 Task: Create Card Employee Offboarding Review in Board Brand Ambassador Best Practices to Workspace Desktop Applications. Create Card Golf Review in Board Market Size Estimation to Workspace Desktop Applications. Create Card Employee Handbook Review in Board Social Media Influencer Social Media Takeover Campaign Creation and Management to Workspace Desktop Applications
Action: Mouse moved to (77, 293)
Screenshot: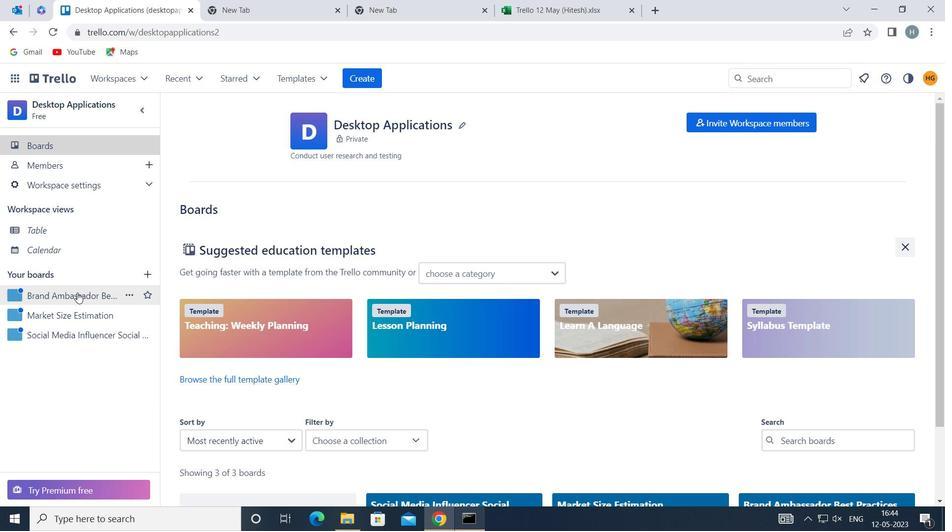 
Action: Mouse pressed left at (77, 293)
Screenshot: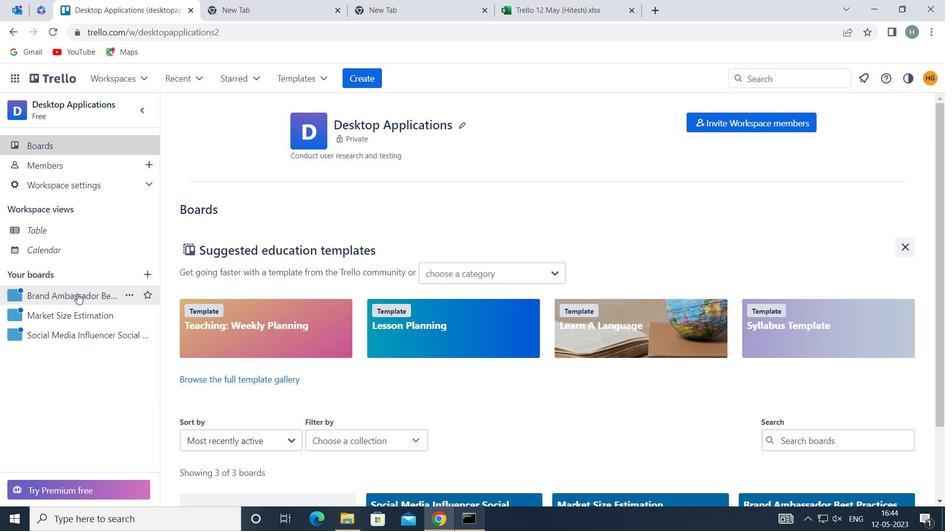 
Action: Mouse moved to (575, 181)
Screenshot: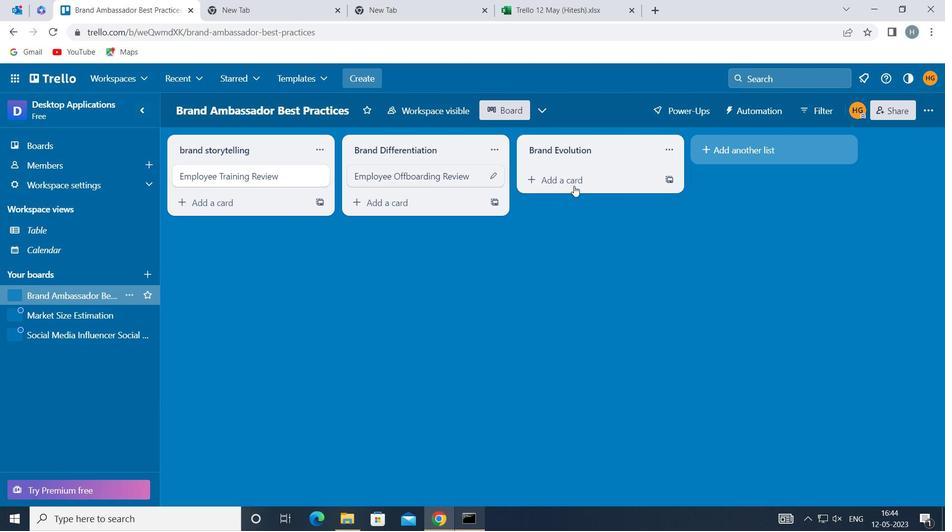 
Action: Mouse pressed left at (575, 181)
Screenshot: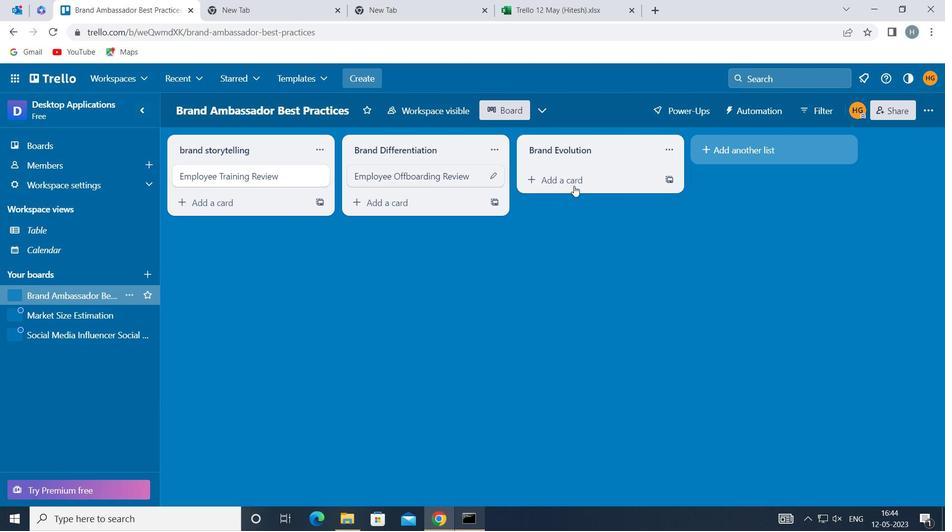 
Action: Key pressed <Key.shift>EMPLOYEE<Key.space><Key.shift>OFFBOARDING<Key.space><Key.shift>REVIEW
Screenshot: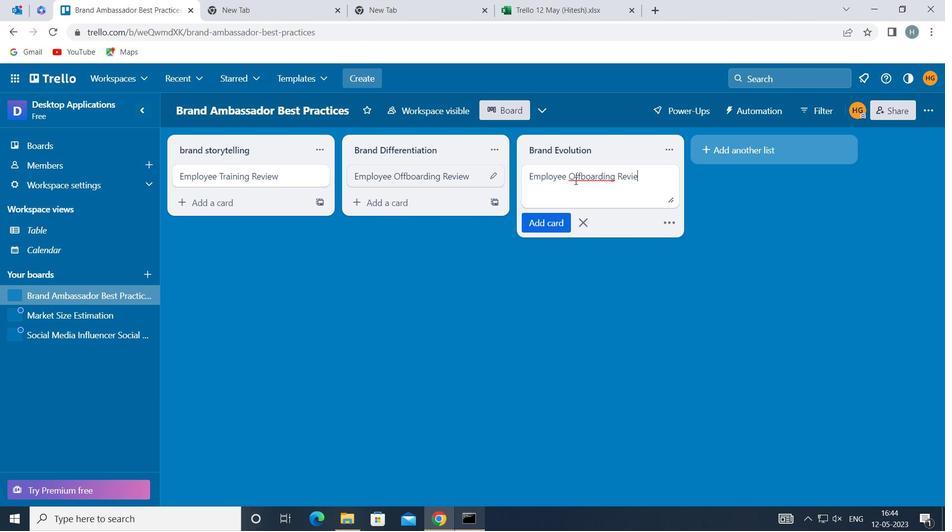 
Action: Mouse moved to (545, 220)
Screenshot: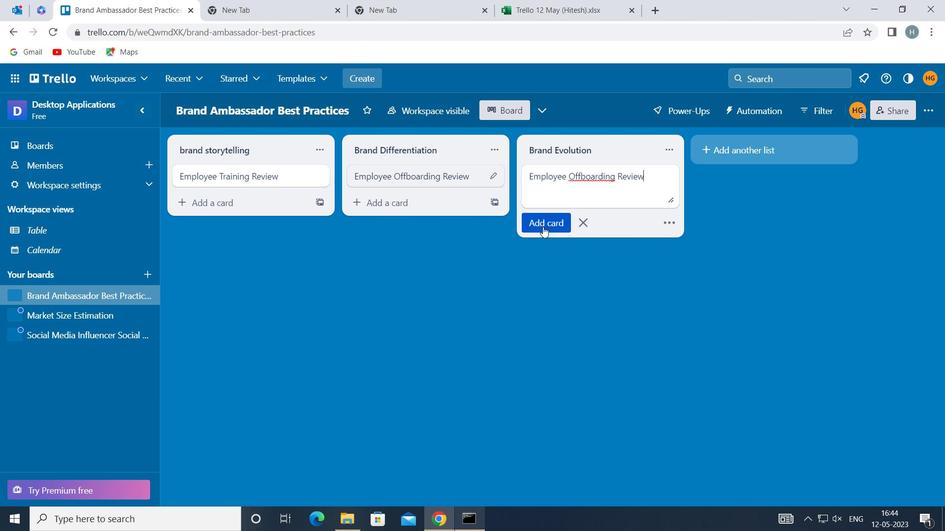 
Action: Mouse pressed left at (545, 220)
Screenshot: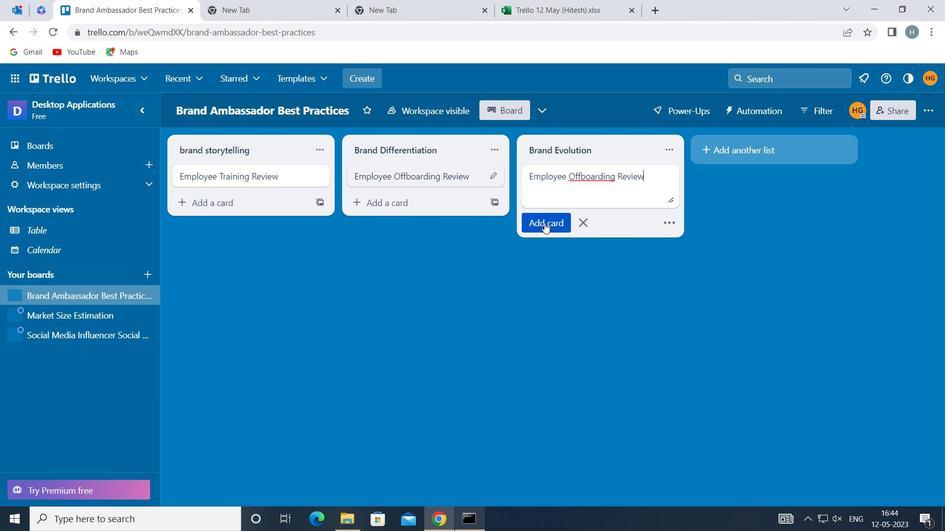 
Action: Mouse moved to (534, 281)
Screenshot: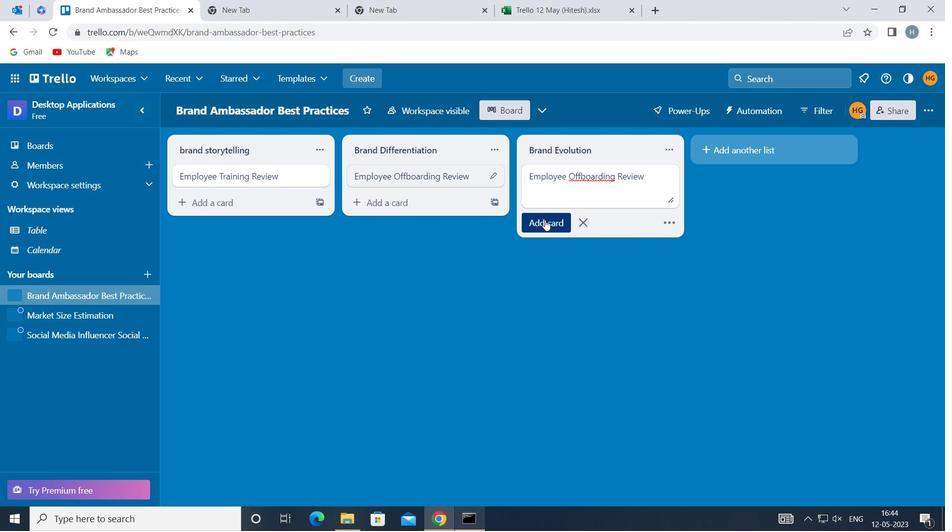 
Action: Mouse pressed left at (534, 281)
Screenshot: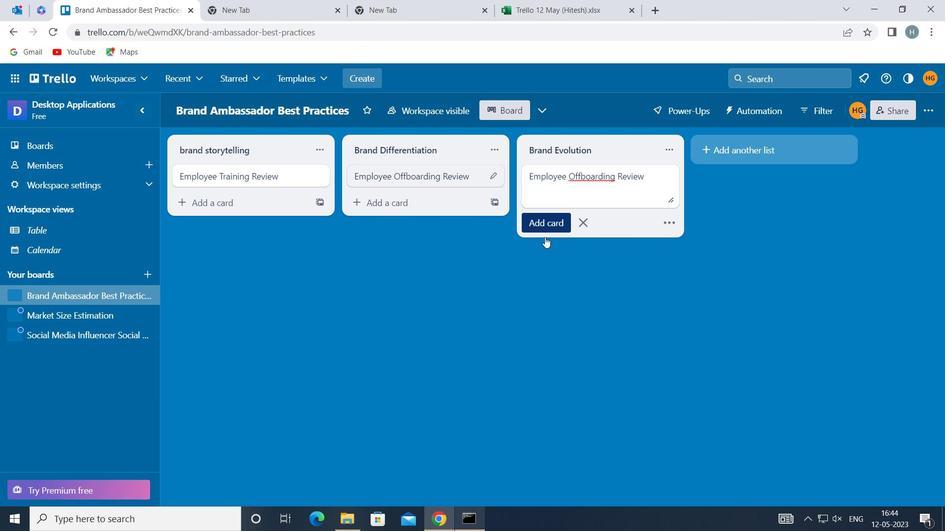 
Action: Mouse moved to (68, 313)
Screenshot: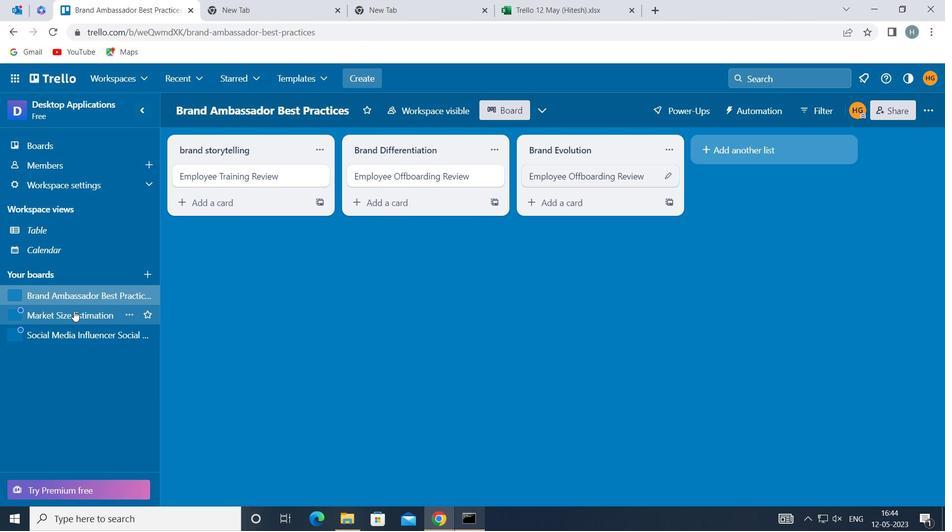 
Action: Mouse pressed left at (68, 313)
Screenshot: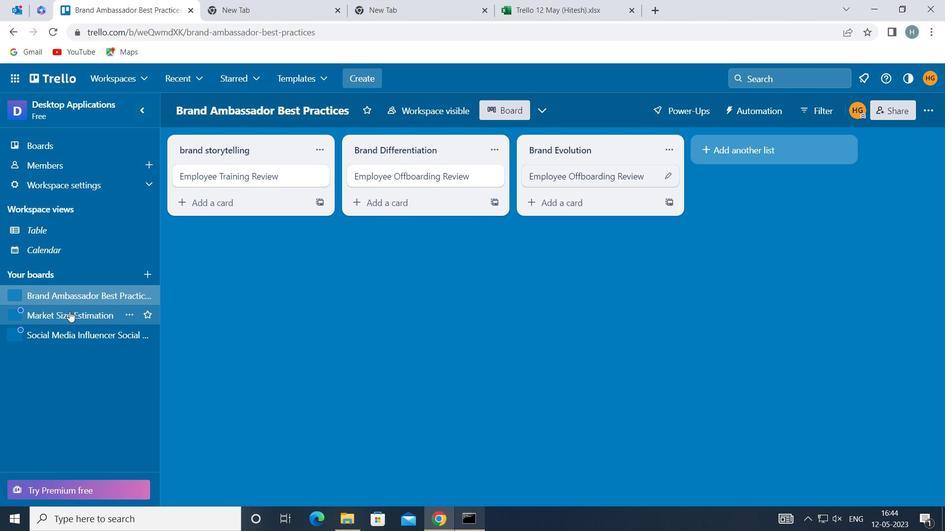 
Action: Mouse moved to (578, 177)
Screenshot: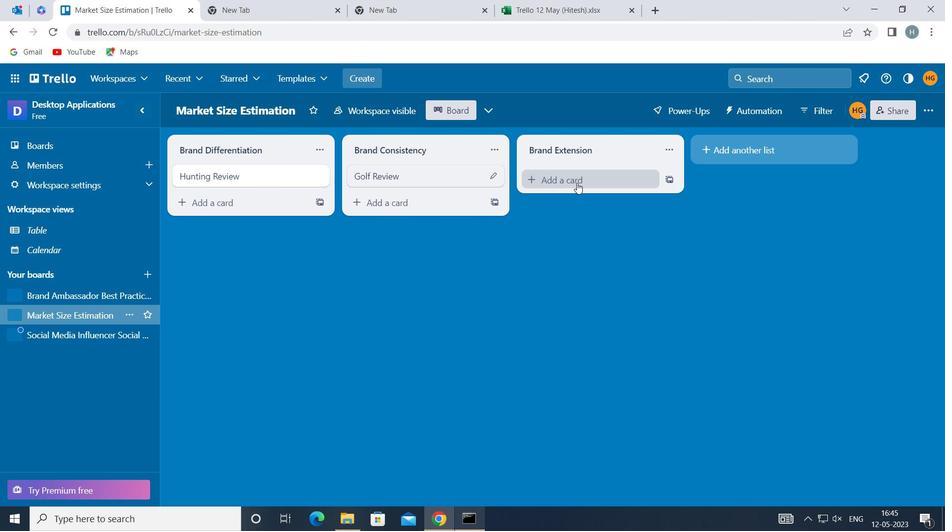 
Action: Mouse pressed left at (578, 177)
Screenshot: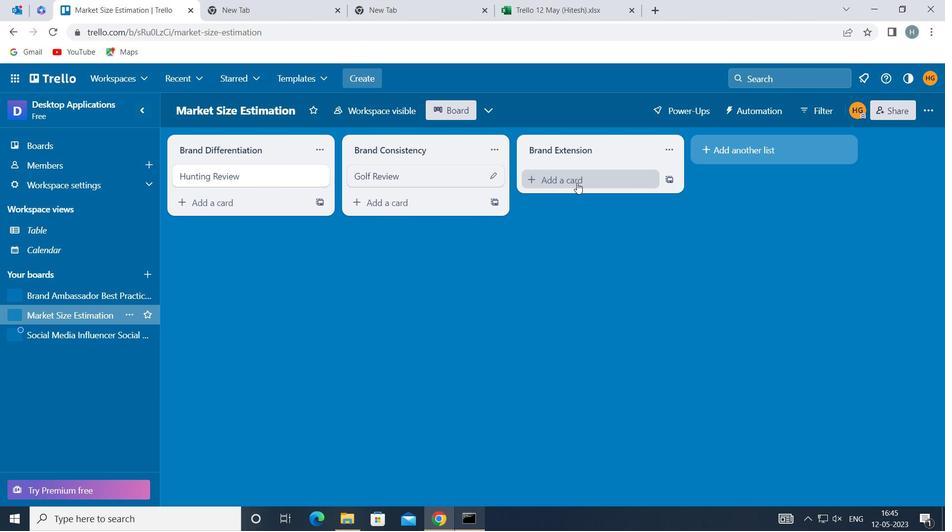 
Action: Mouse moved to (579, 172)
Screenshot: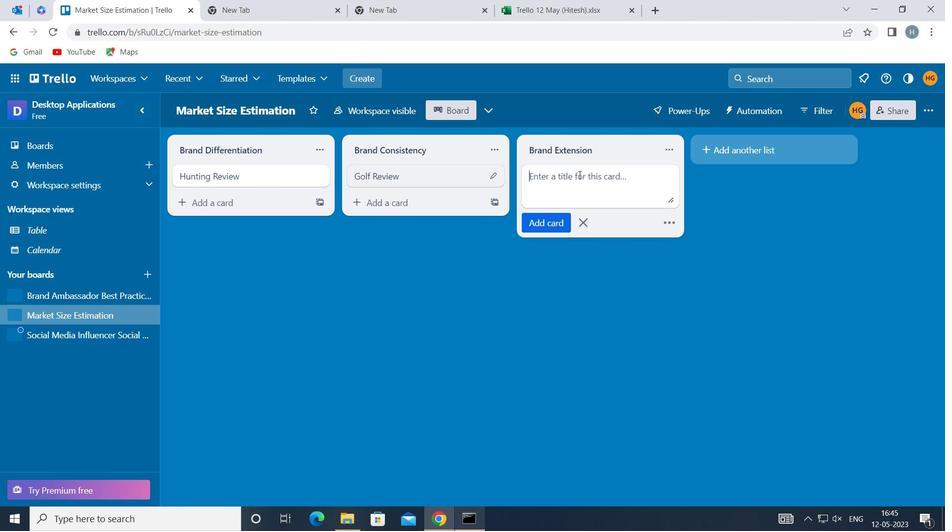 
Action: Mouse pressed left at (579, 172)
Screenshot: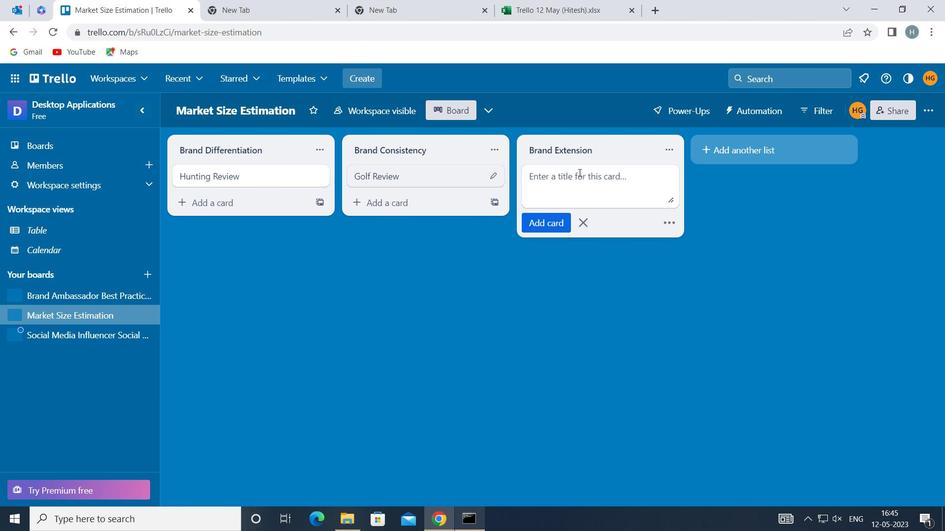 
Action: Key pressed <Key.shift>GOLF<Key.space><Key.shift>REVIEW
Screenshot: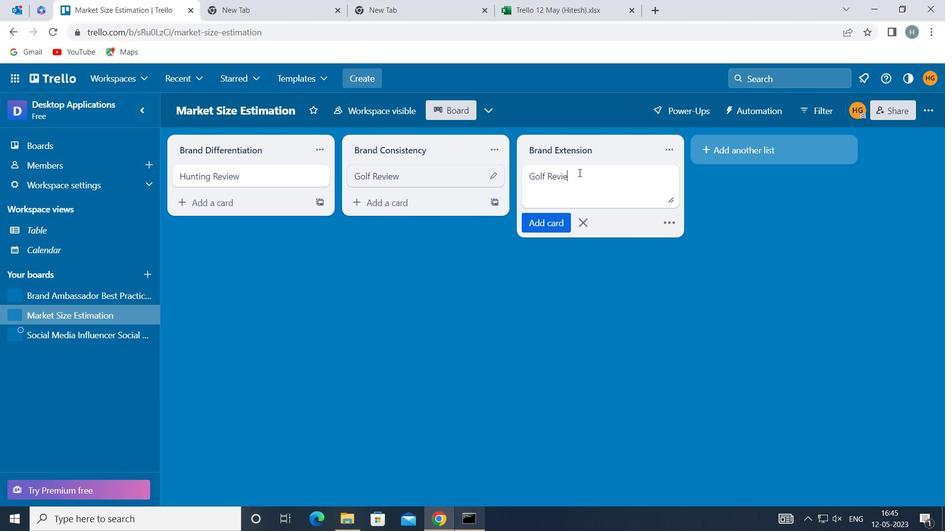 
Action: Mouse moved to (536, 226)
Screenshot: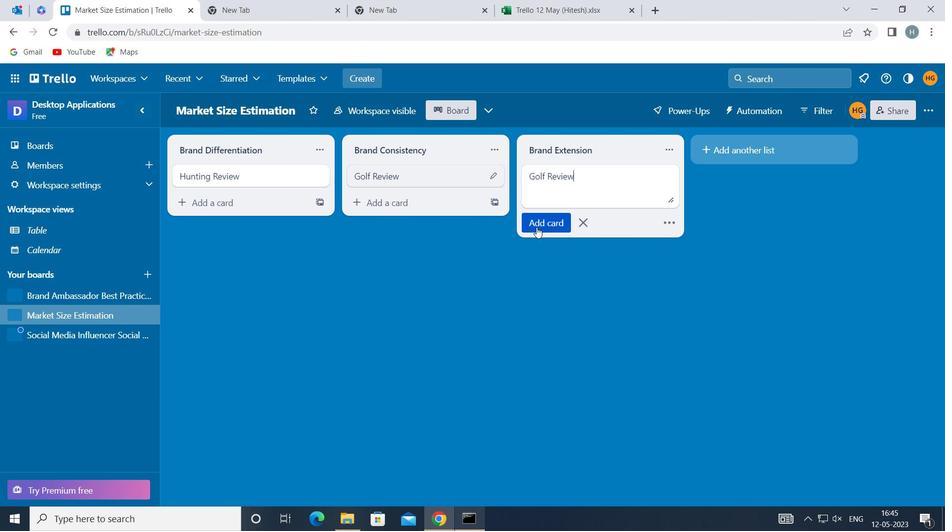 
Action: Mouse pressed left at (536, 226)
Screenshot: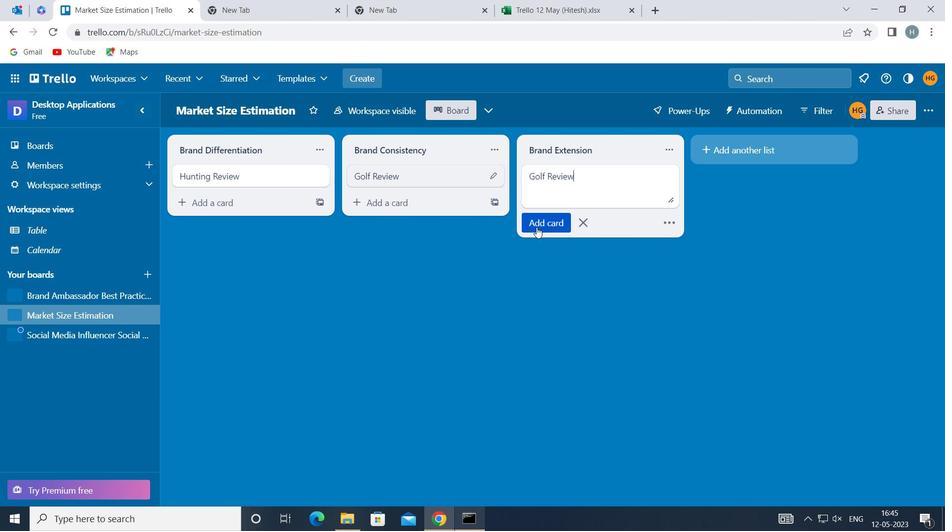 
Action: Mouse moved to (537, 277)
Screenshot: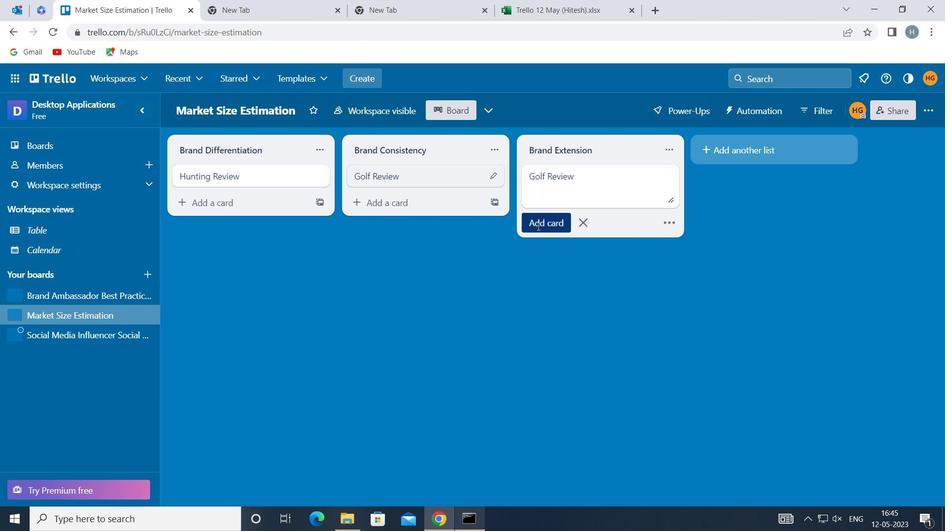 
Action: Mouse pressed left at (537, 277)
Screenshot: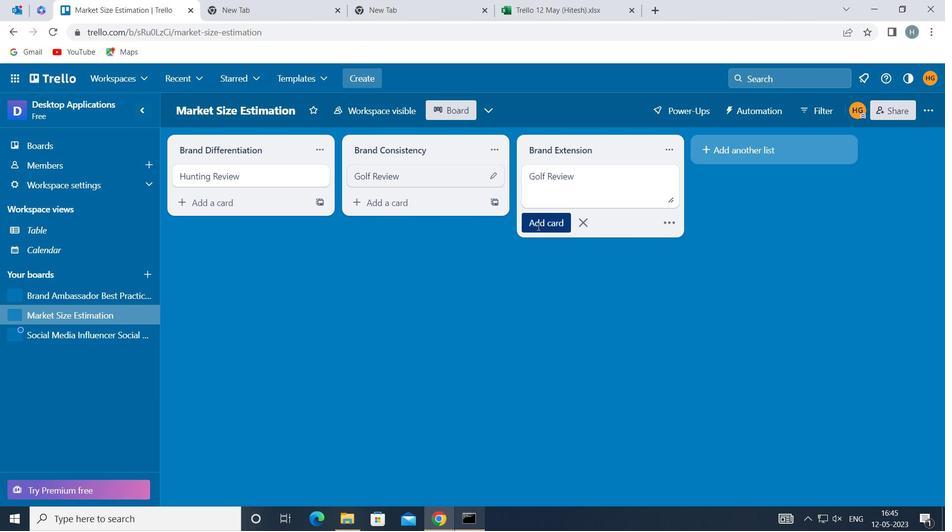 
Action: Mouse moved to (75, 337)
Screenshot: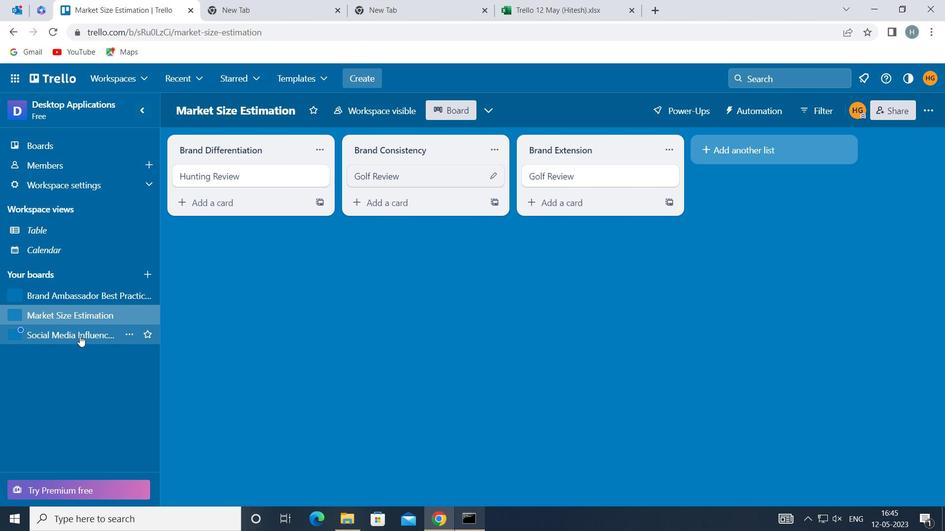 
Action: Mouse pressed left at (75, 337)
Screenshot: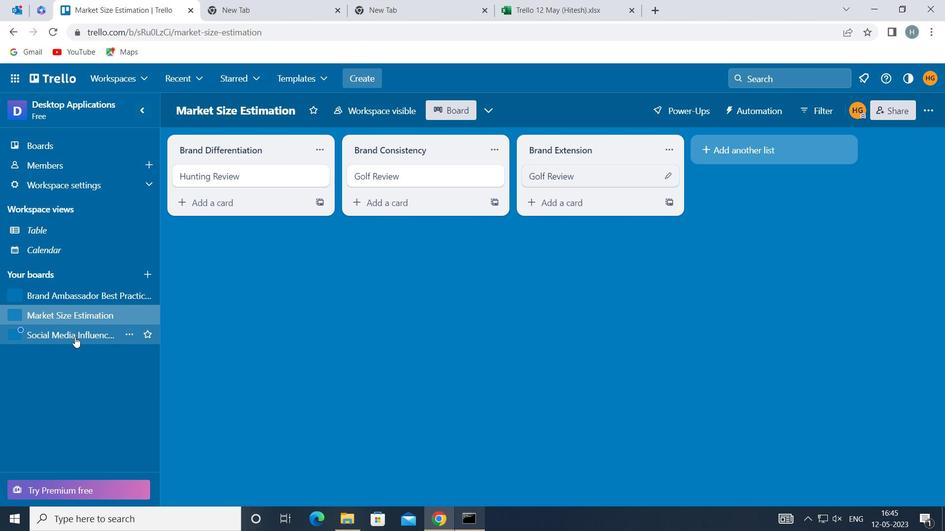 
Action: Mouse moved to (571, 178)
Screenshot: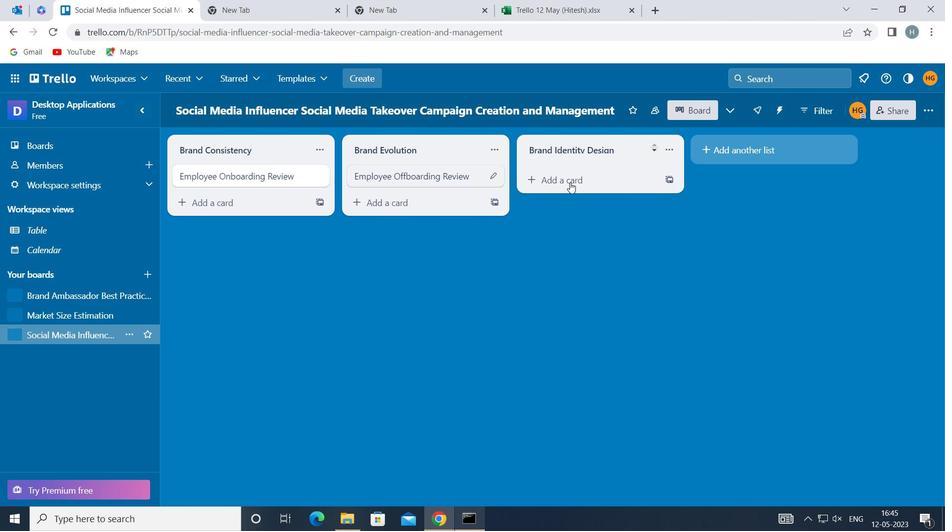 
Action: Mouse pressed left at (571, 178)
Screenshot: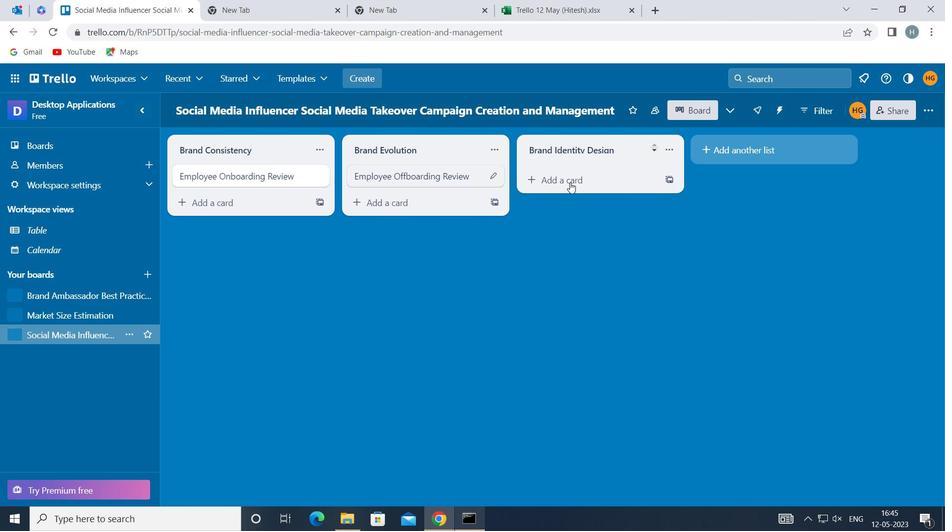 
Action: Mouse moved to (572, 177)
Screenshot: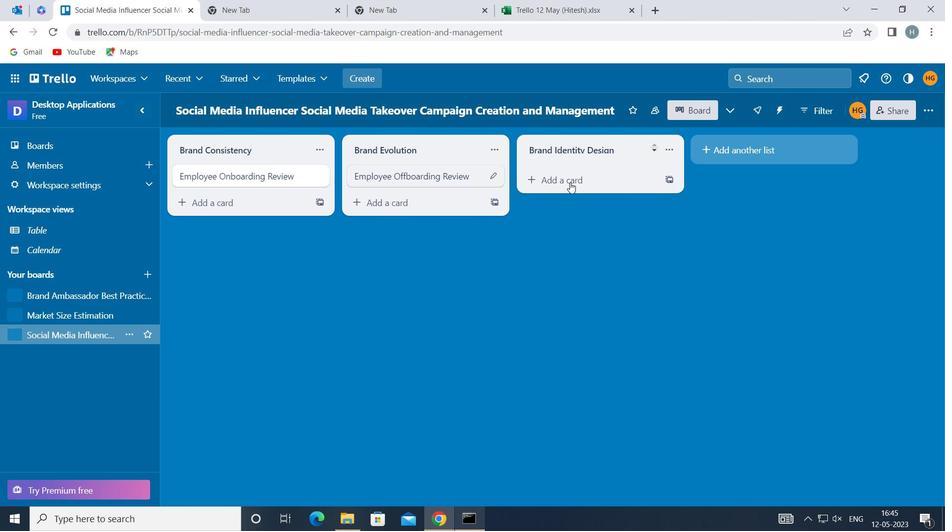 
Action: Key pressed <Key.shift>EN<Key.backspace>MPLOYEE<Key.space><Key.shift>HANDBOOK<Key.space><Key.shift>REVIEW
Screenshot: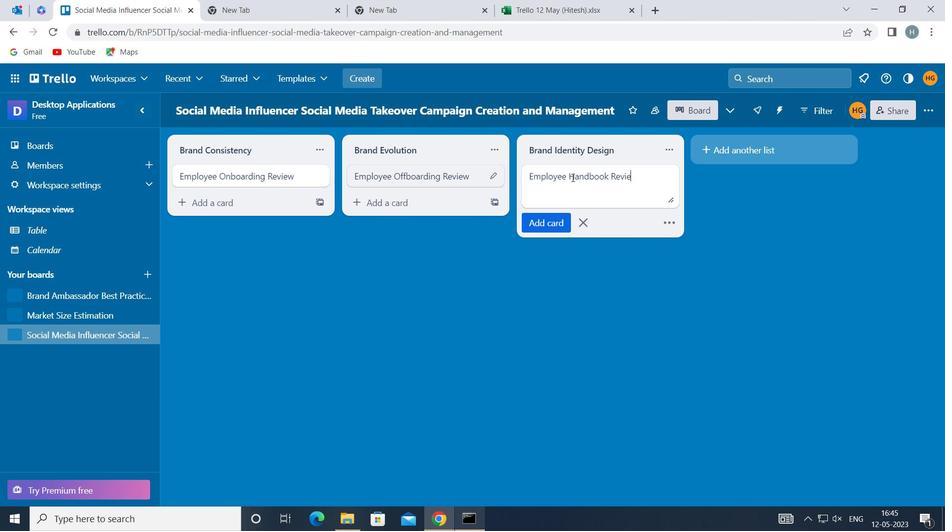 
Action: Mouse moved to (548, 219)
Screenshot: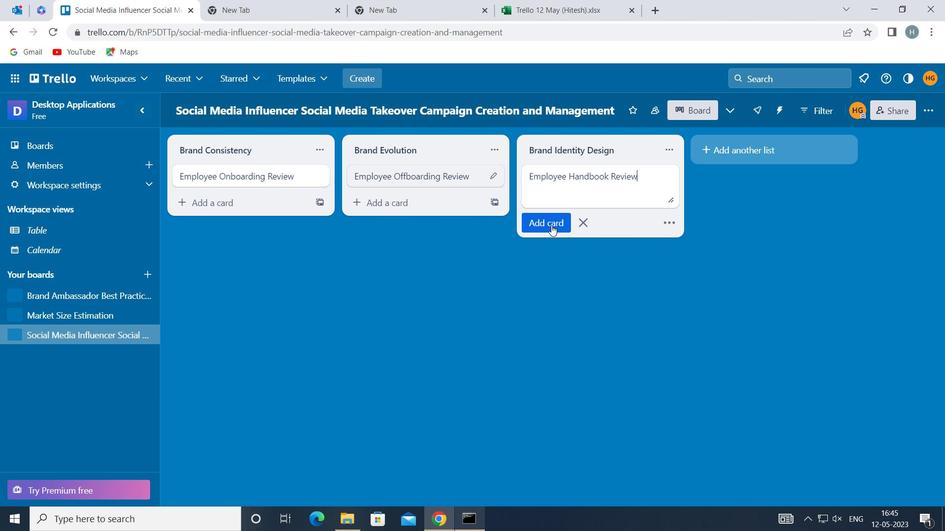 
Action: Mouse pressed left at (548, 219)
Screenshot: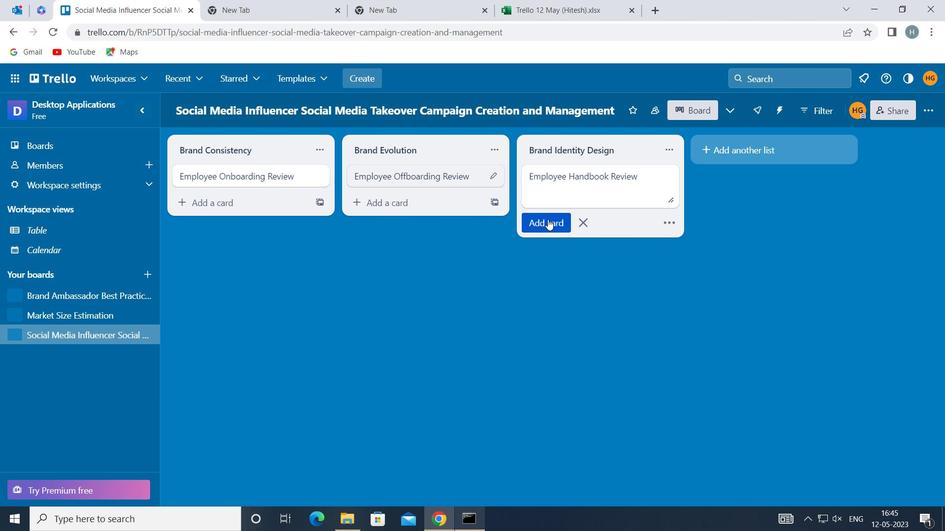 
Action: Mouse moved to (555, 300)
Screenshot: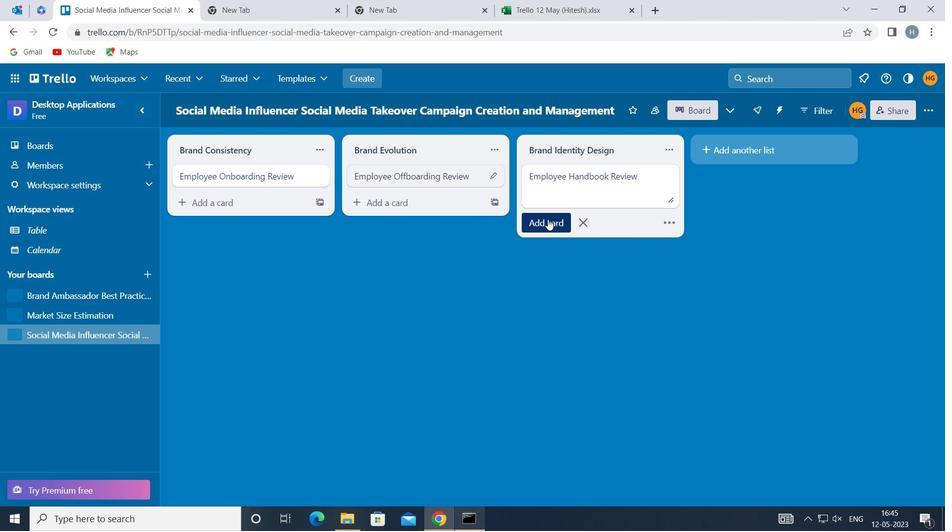 
Action: Mouse pressed left at (555, 300)
Screenshot: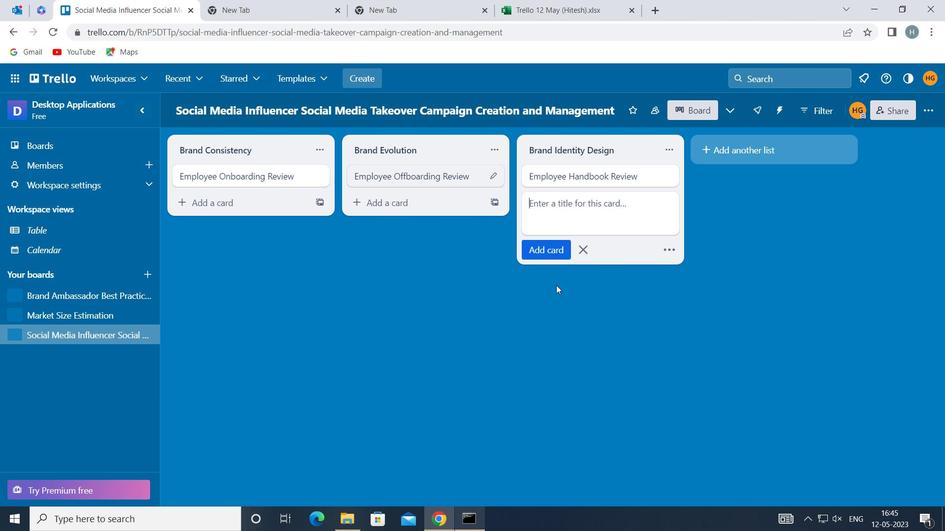 
